 Task: Open a blank google sheet and write heading  Cash Flow TrackerAdd Dates in a column and its values below  '2023-05-01, 2023-05-03, 2023-05-06, 2023-05-10, 2023-05-15, 2023-05-20, 2023-05-25 & 2023-05-31'Add Descriptions in next column and its values below  Monthly Salary, Grocery Shopping, Dining Out., Utility Bill, Transportation, Entertainment, Miscellaneous & Total. Add Amount in next column and its values below  $2,500, $100, $50, $150, $30, $50, $20& $400. Add Income/ Expense in next column and its values below  Income, Expenses, Expenses, Expenses, Expenses, Expenses & Expenses. Add Balance in next column and its values below  $2,500, $2,400, $2,350, $2,200, $2,170, $2,120, $2,100 & $2100. Save page DashboardTaxDocsbook
Action: Mouse moved to (133, 161)
Screenshot: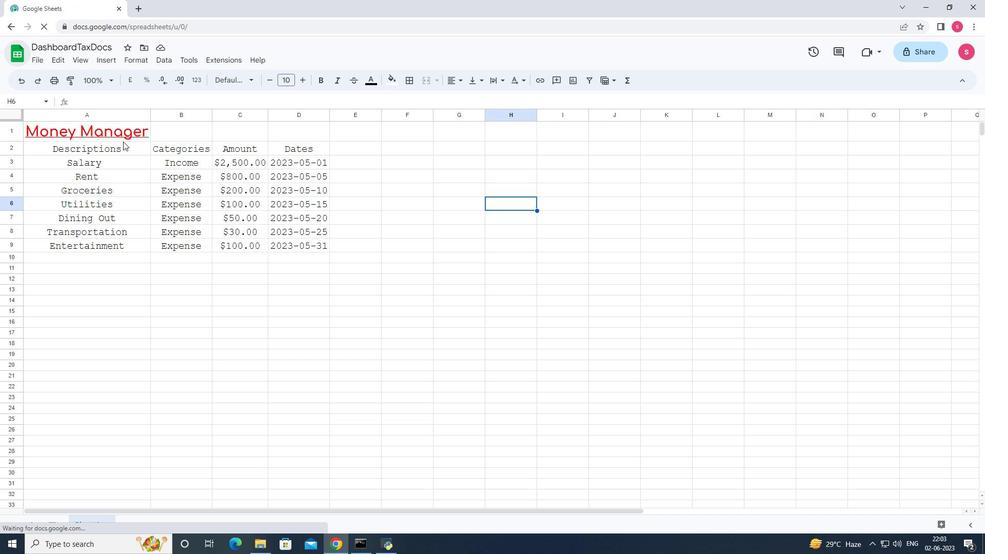 
Action: Key pressed <Key.shift><Key.shift><Key.shift><Key.shift><Key.shift>
Screenshot: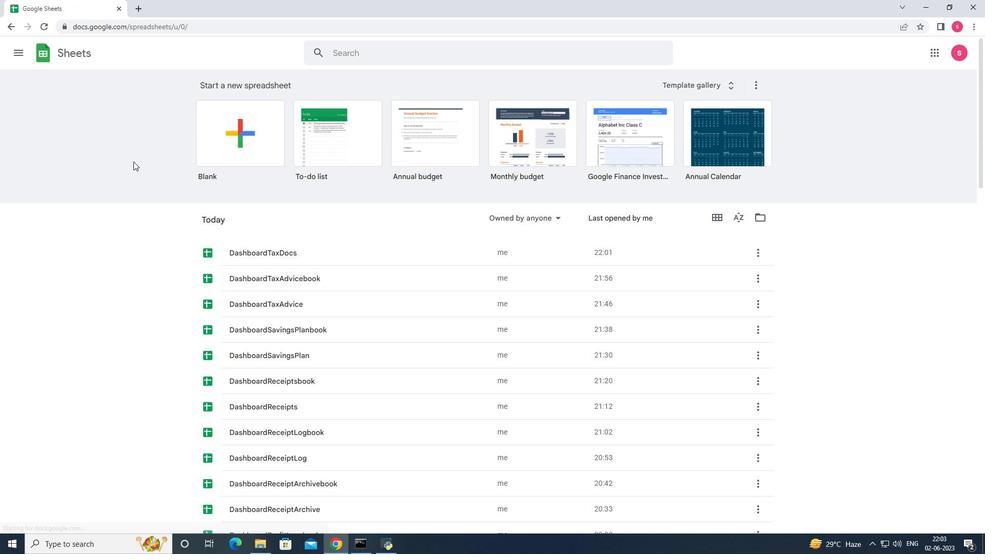 
Action: Mouse moved to (208, 143)
Screenshot: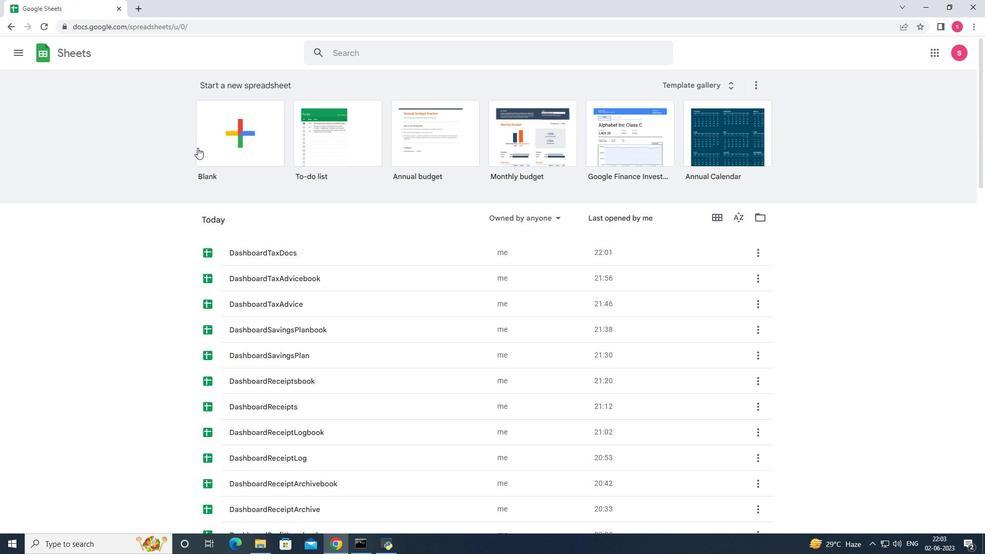 
Action: Mouse pressed left at (208, 143)
Screenshot: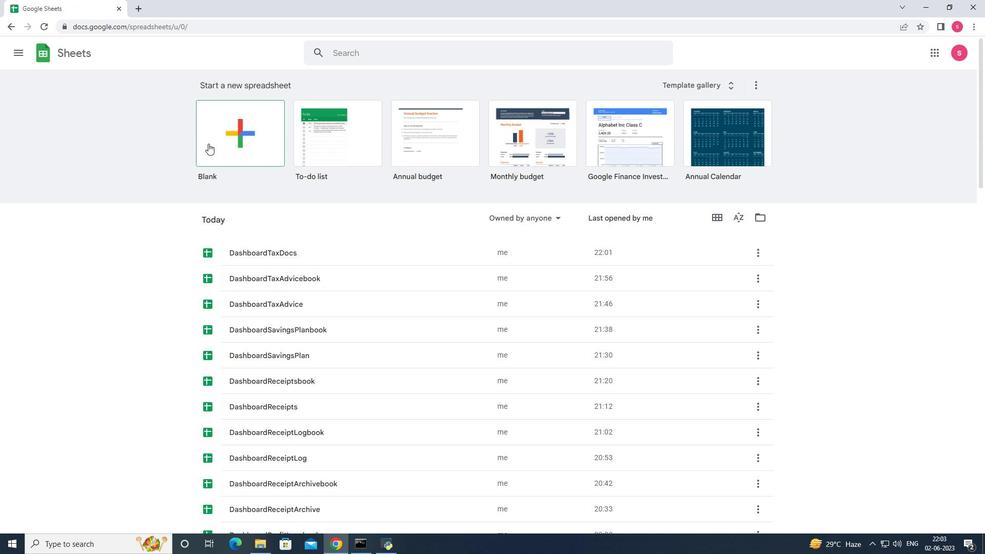 
Action: Key pressed <Key.shift>Cas<Key.backspace><Key.backspace><Key.shift>Cash<Key.space><Key.shift><Key.shift><Key.shift><Key.shift><Key.shift><Key.shift><Key.shift><Key.shift>Flow<Key.space><Key.shift>Tracker<Key.enter><Key.shift>Dates<Key.enter>2023-05-01<Key.enter>2023-05-03<Key.enter>2023-05-06<Key.enter>2023-05-10<Key.enter>2023-05-15<Key.enter>2023-05-20<Key.enter>202-<Key.backspace>30<Key.backspace>-05-25<Key.enter>2023-05-31<Key.enter><Key.right><Key.up><Key.up><Key.up><Key.up><Key.up><Key.up><Key.up><Key.up><Key.up><Key.shift>Descriptions<Key.enter><Key.shift>Monthly<Key.space><Key.shift>Salary<Key.enter><Key.shift>Grocery<Key.enter><Key.up><Key.enter><Key.space><Key.shift>Shopping<Key.enter><Key.shift>Dining<Key.space><Key.shift>ou<Key.backspace><Key.backspace><Key.shift>Out<Key.enter><Key.shift>Utility<Key.space><Key.shift>Bill<Key.enter><Key.shift>Transportation<Key.enter><Key.shift>Entertainment<Key.enter><Key.shift>Miscellaneous<Key.enter><Key.shift><Key.shift><Key.shift><Key.shift>Total<Key.right><Key.up><Key.up><Key.up><Key.up><Key.up><Key.up><Key.up><Key.up><Key.shift>Amount<Key.enter>2500<Key.enter>100<Key.enter>50<Key.enter>150<Key.enter>30<Key.enter>50<Key.enter>20<Key.enter>400<Key.enter><Key.right>
Screenshot: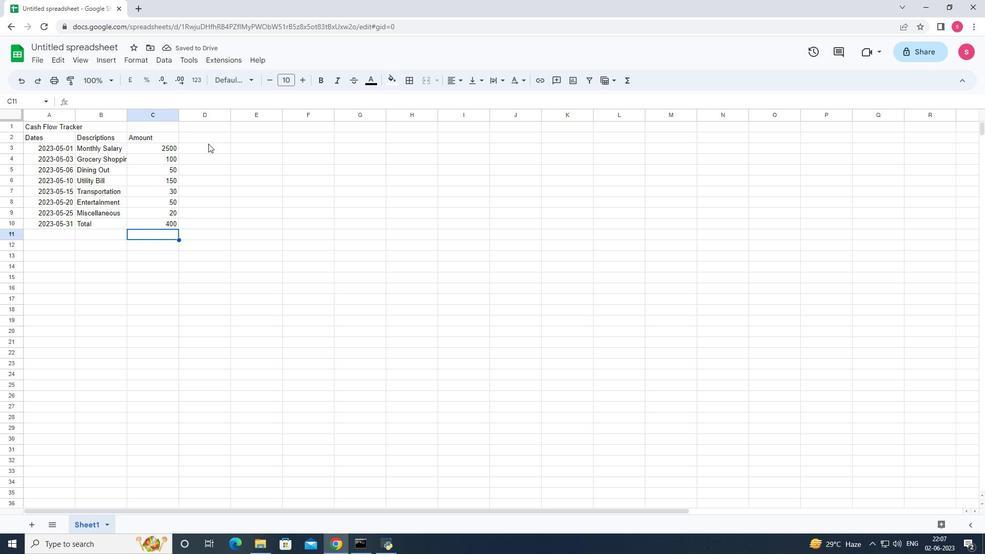 
Action: Mouse moved to (153, 149)
Screenshot: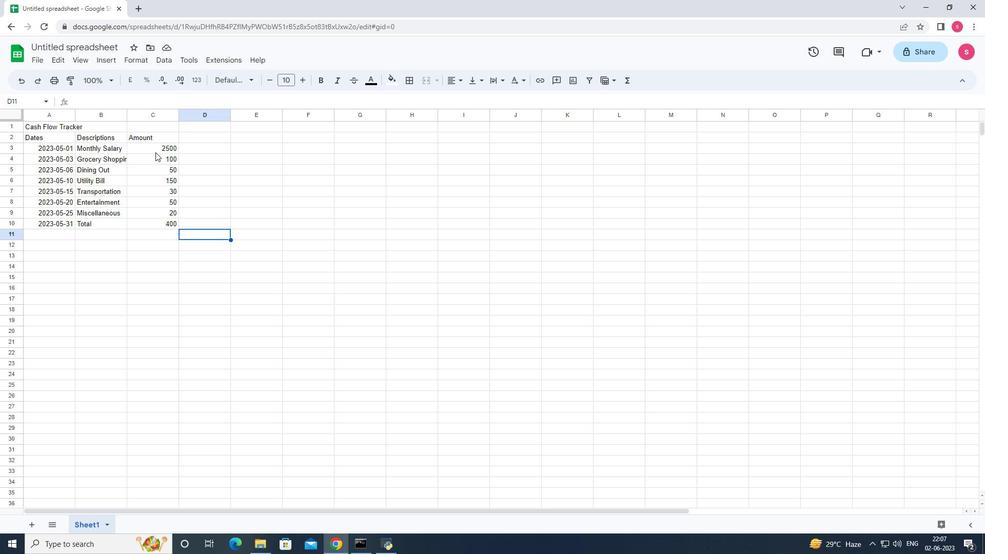 
Action: Mouse pressed left at (153, 149)
Screenshot: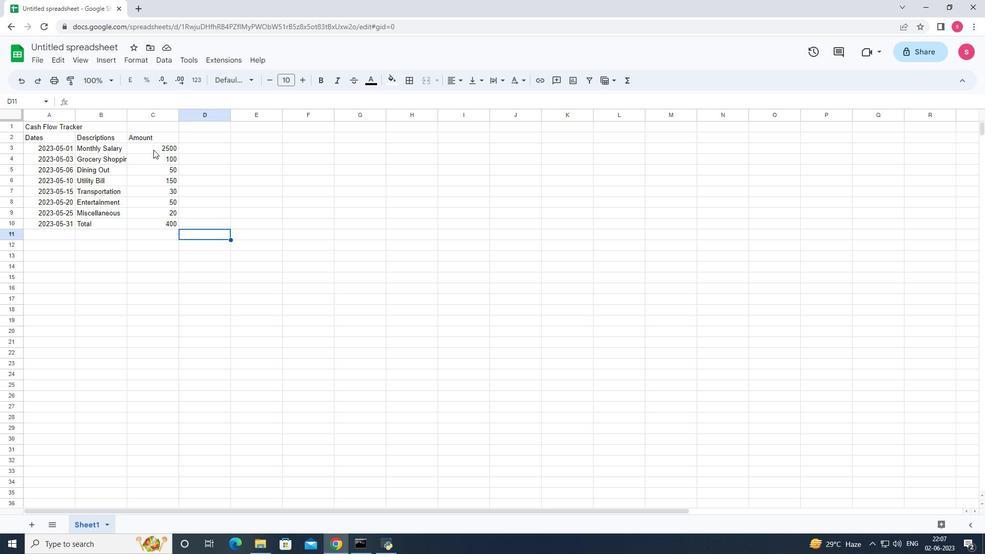 
Action: Mouse moved to (129, 59)
Screenshot: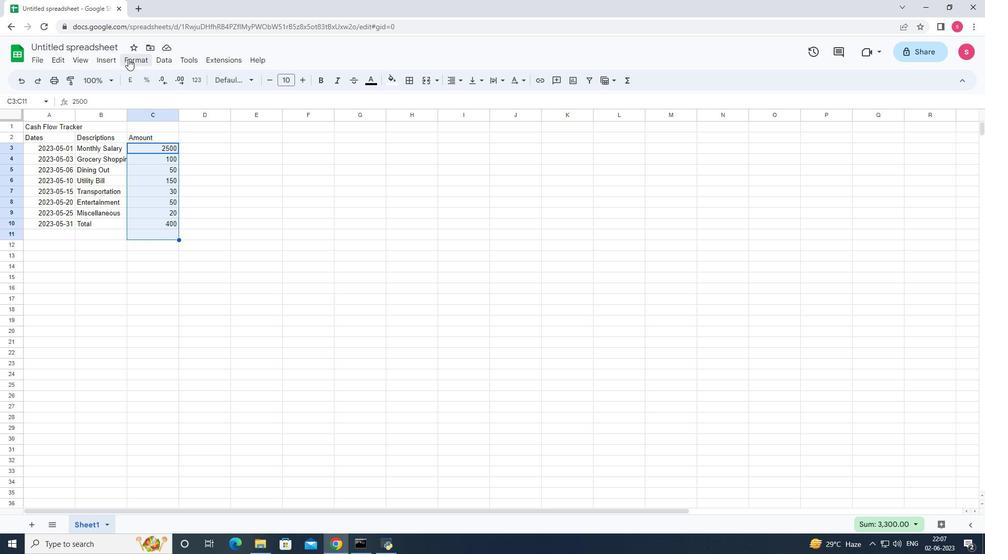 
Action: Mouse pressed left at (129, 59)
Screenshot: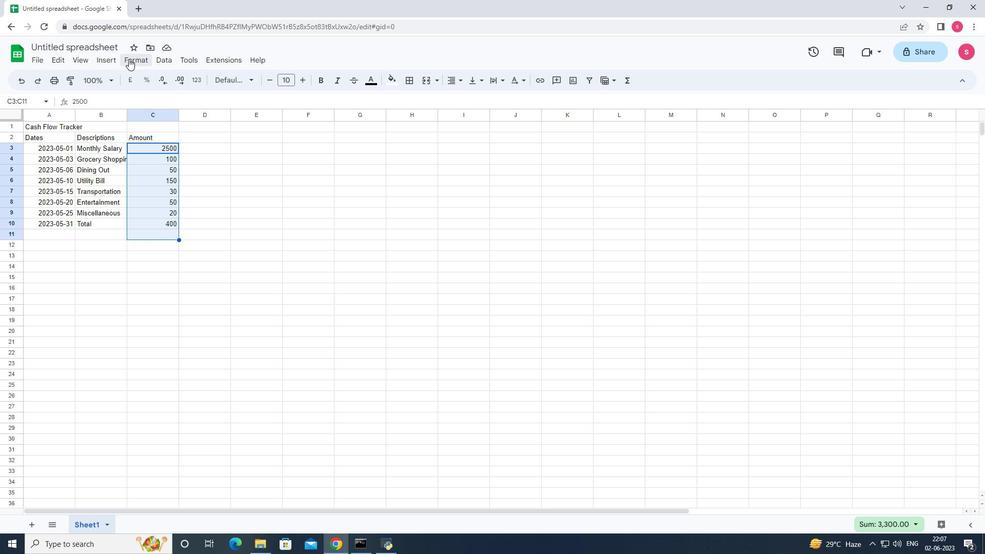 
Action: Mouse moved to (176, 97)
Screenshot: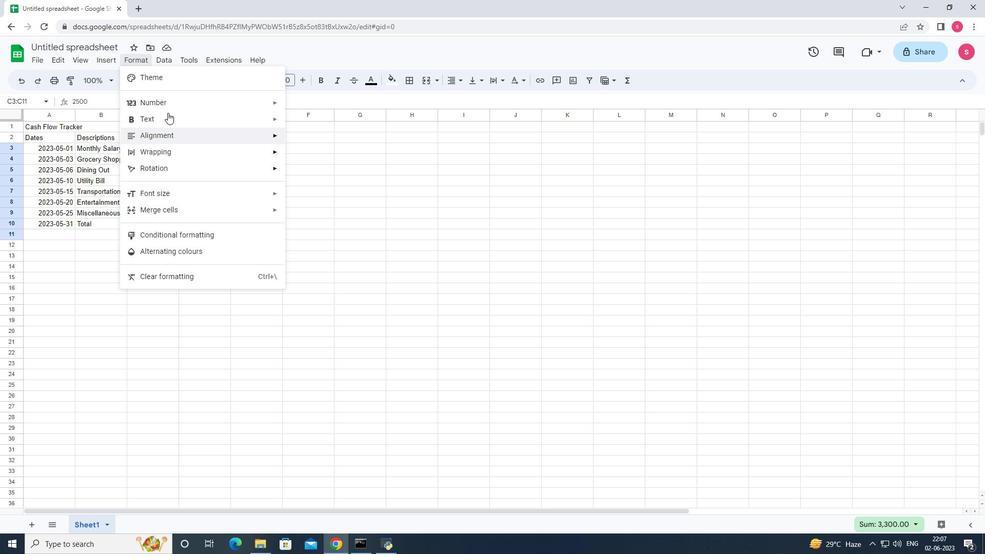 
Action: Mouse pressed left at (176, 97)
Screenshot: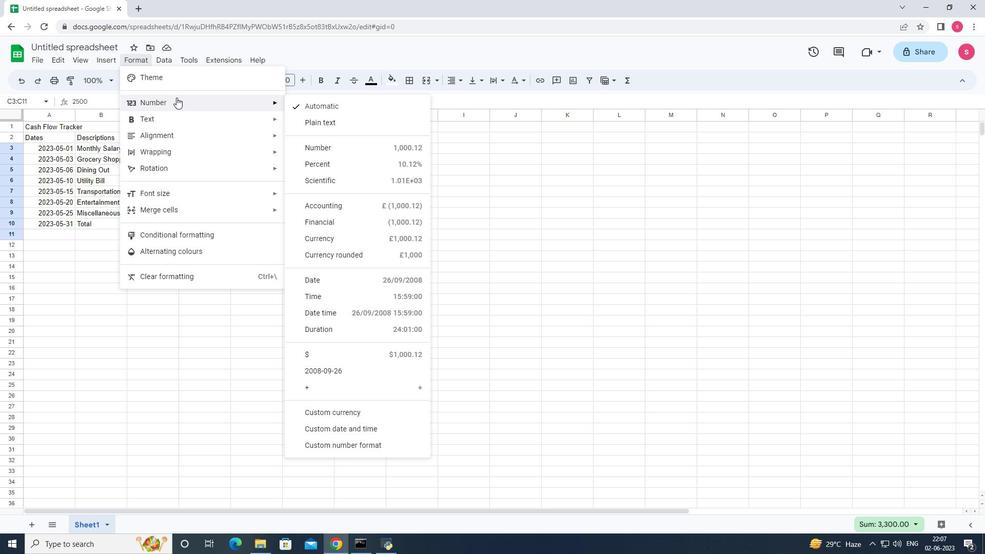 
Action: Mouse moved to (414, 415)
Screenshot: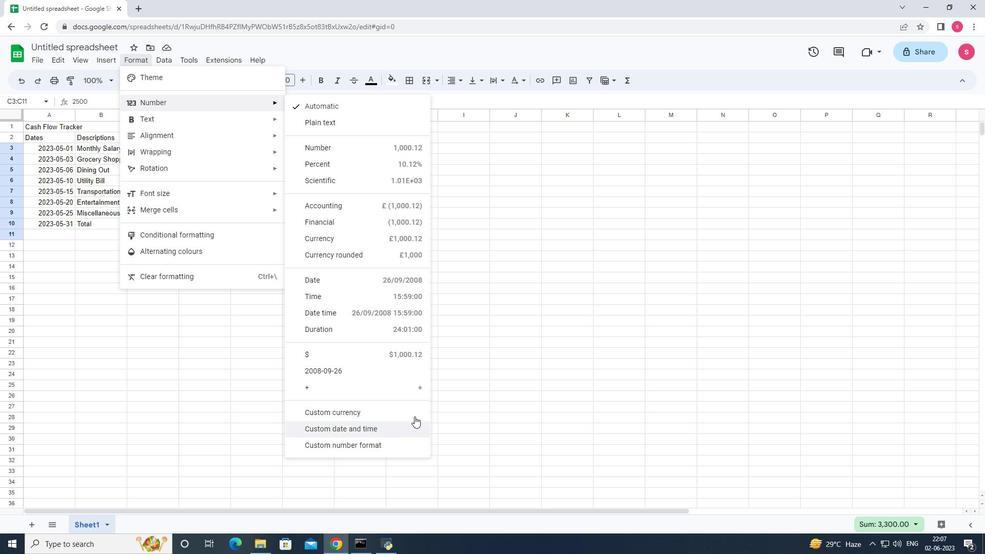 
Action: Mouse pressed left at (414, 415)
Screenshot: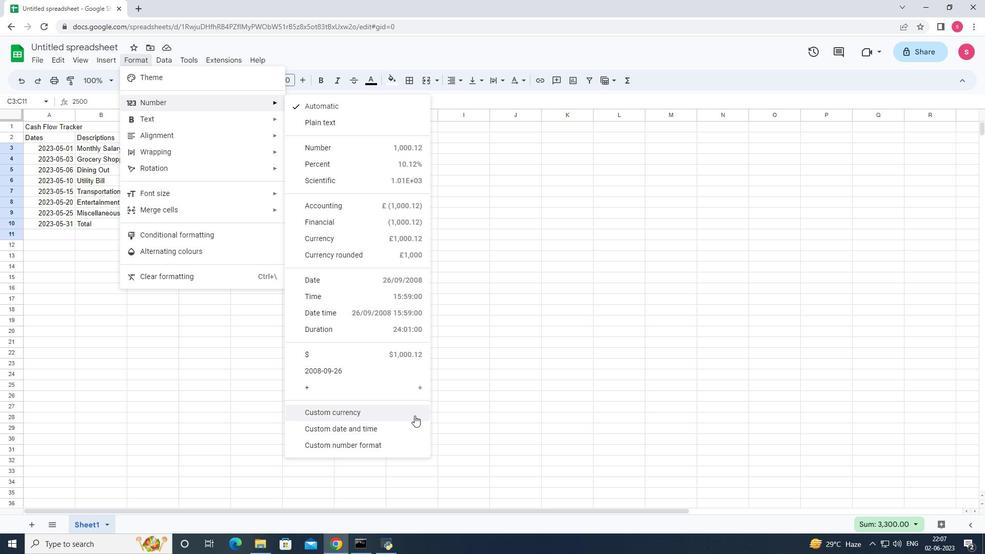 
Action: Mouse moved to (439, 221)
Screenshot: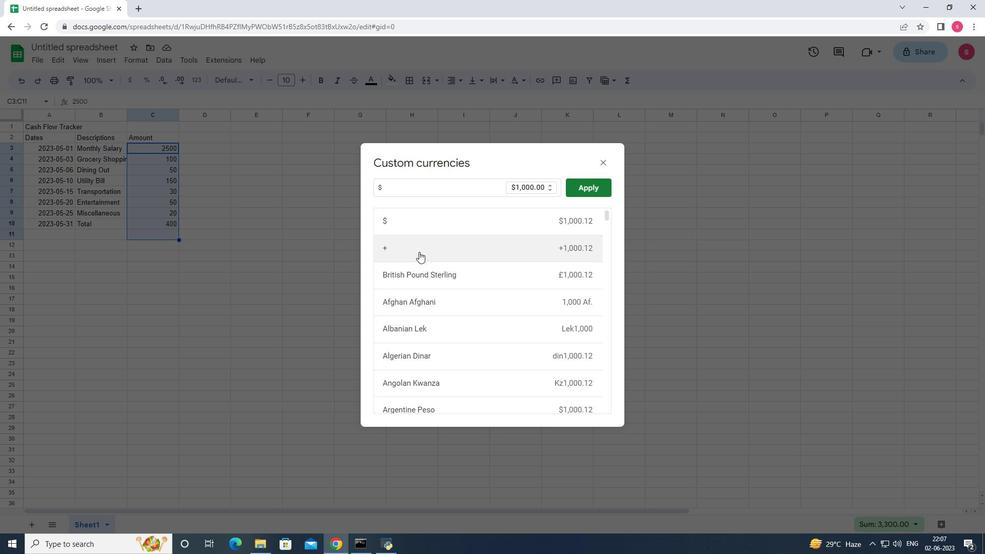 
Action: Mouse pressed left at (439, 221)
Screenshot: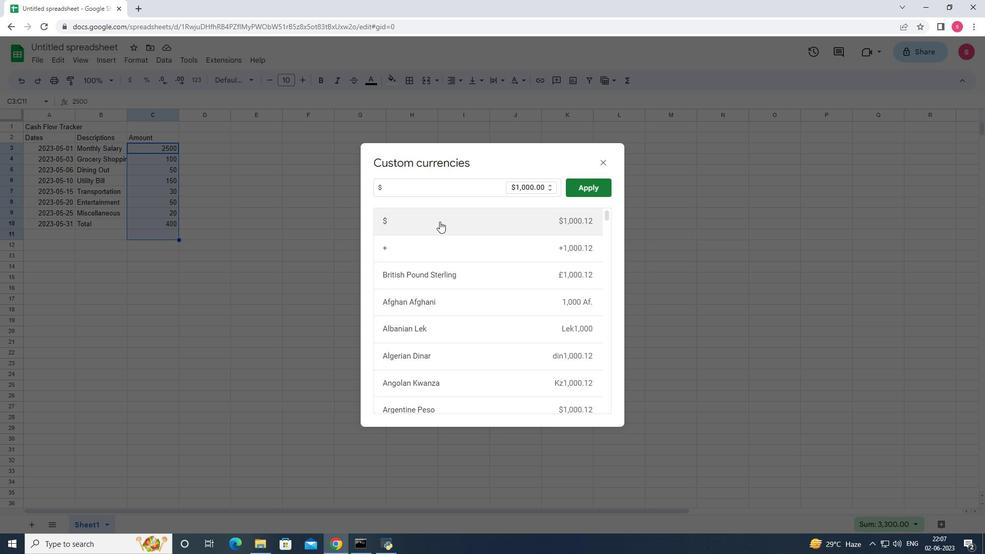 
Action: Mouse moved to (590, 186)
Screenshot: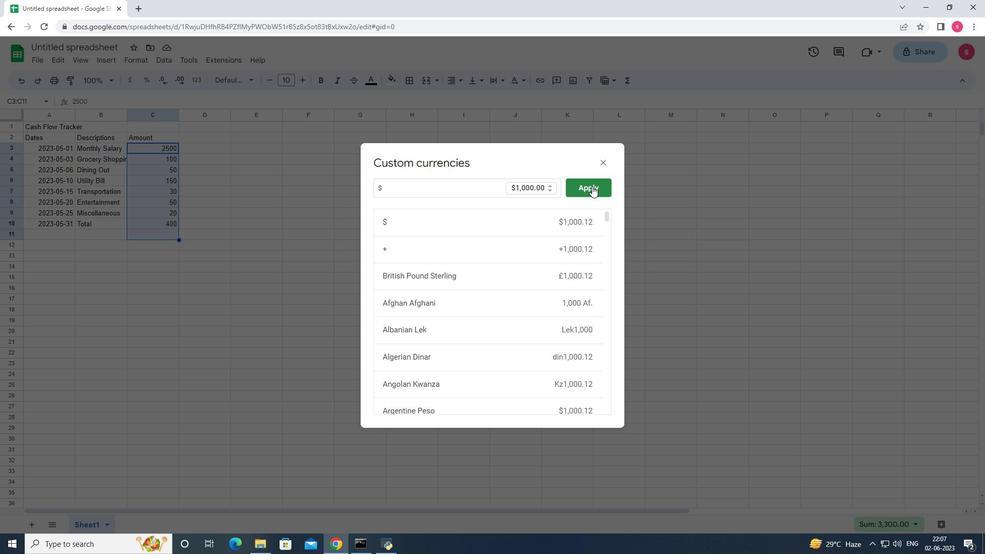 
Action: Mouse pressed left at (590, 186)
Screenshot: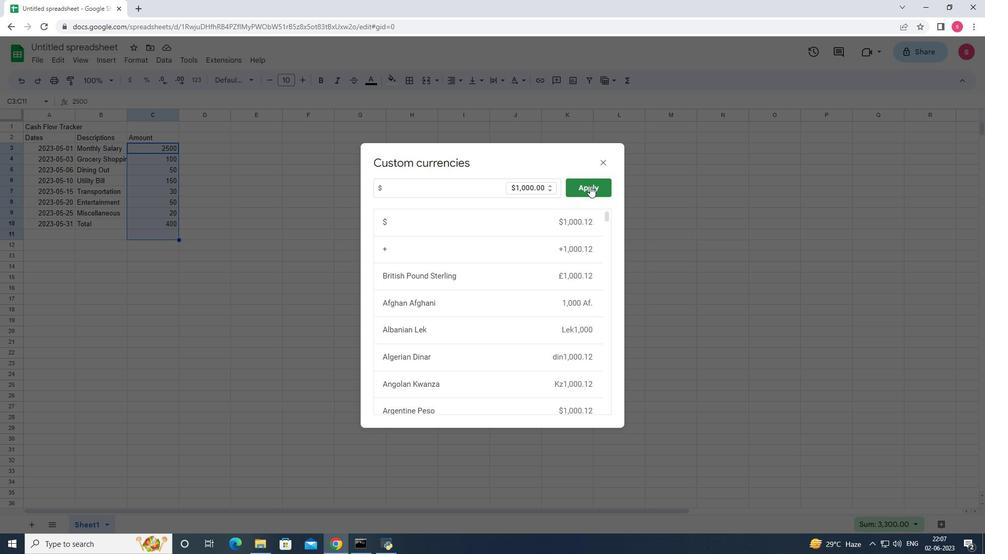 
Action: Mouse moved to (217, 141)
Screenshot: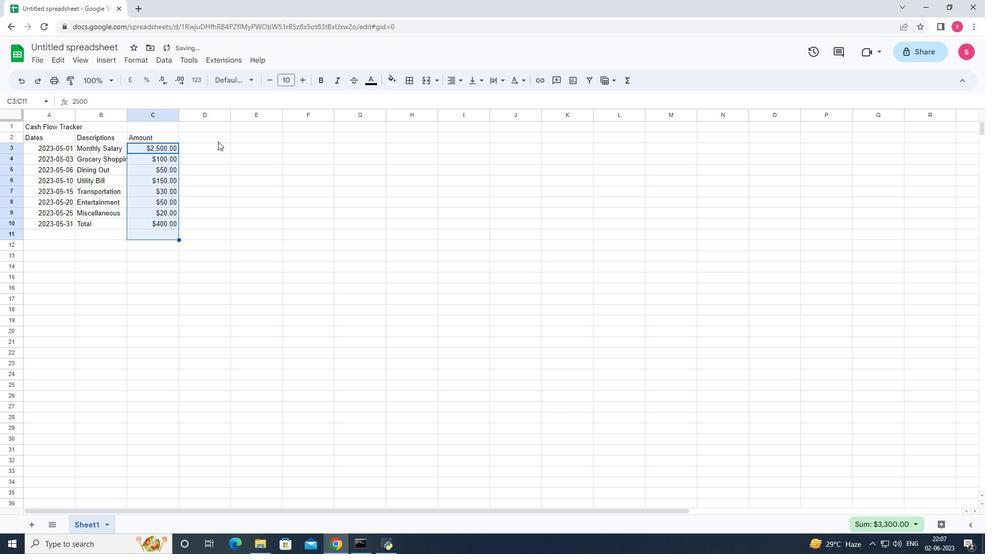 
Action: Mouse pressed left at (217, 141)
Screenshot: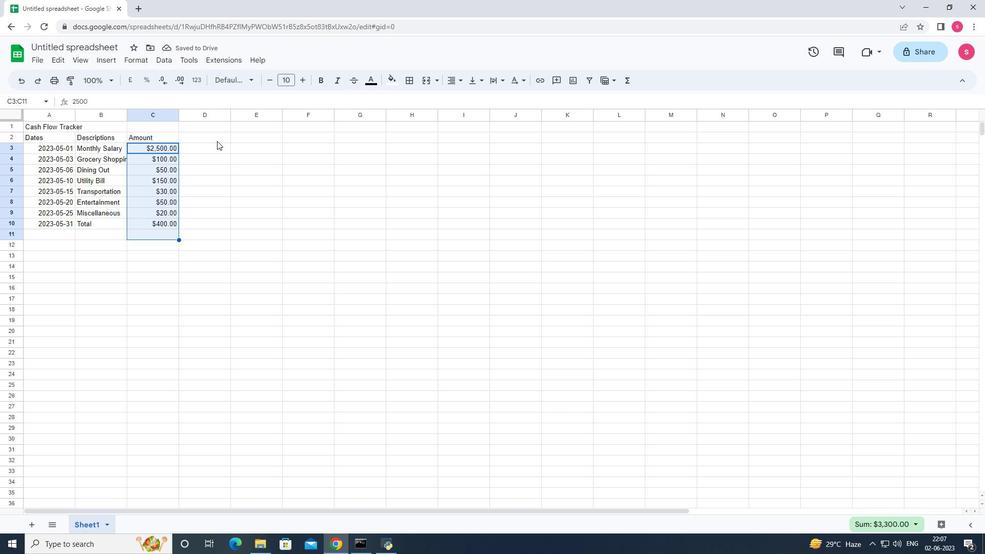 
Action: Key pressed <Key.shift>Income/<Key.shift>Expense<Key.enter><Key.shift>Income<Key.space><Key.enter><Key.shift>Expense<Key.enter><Key.shift>Expense<Key.enter><Key.shift>Expense<Key.enter><Key.shift>Expense<Key.enter><Key.shift>Expense<Key.enter><Key.shift>Expense<Key.enter><Key.shift>Expense<Key.right><Key.up><Key.up><Key.up><Key.up><Key.up><Key.up><Key.up><Key.up><Key.shift><Key.shift><Key.shift><Key.shift><Key.shift><Key.shift><Key.shift><Key.shift><Key.shift><Key.shift><Key.shift>Balance<Key.space><Key.shift>Amount<Key.down>2500<Key.enter>2400<Key.enter>2350<Key.enter>2200<Key.enter>2170<Key.enter>2120<Key.enter>2100<Key.enter>2100<Key.enter>
Screenshot: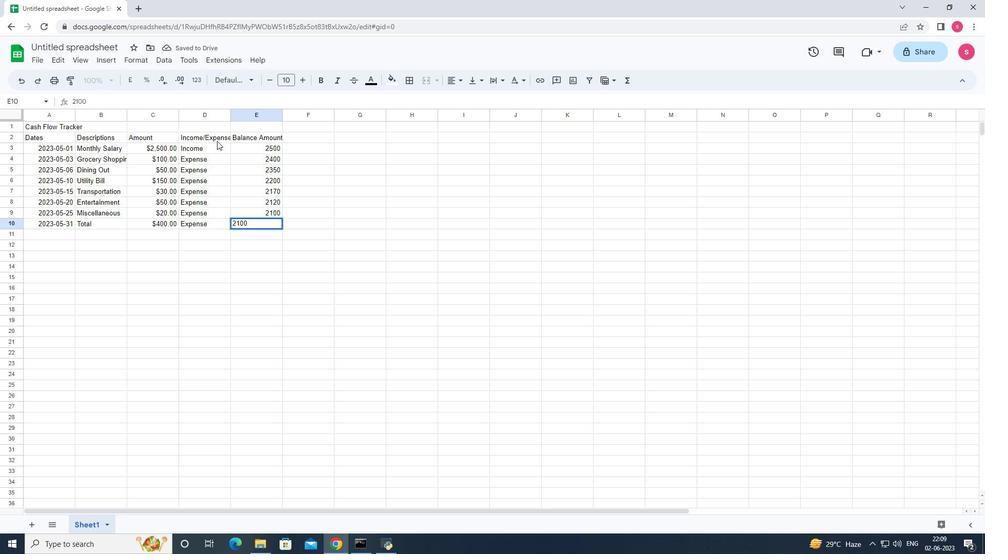 
Action: Mouse moved to (247, 145)
Screenshot: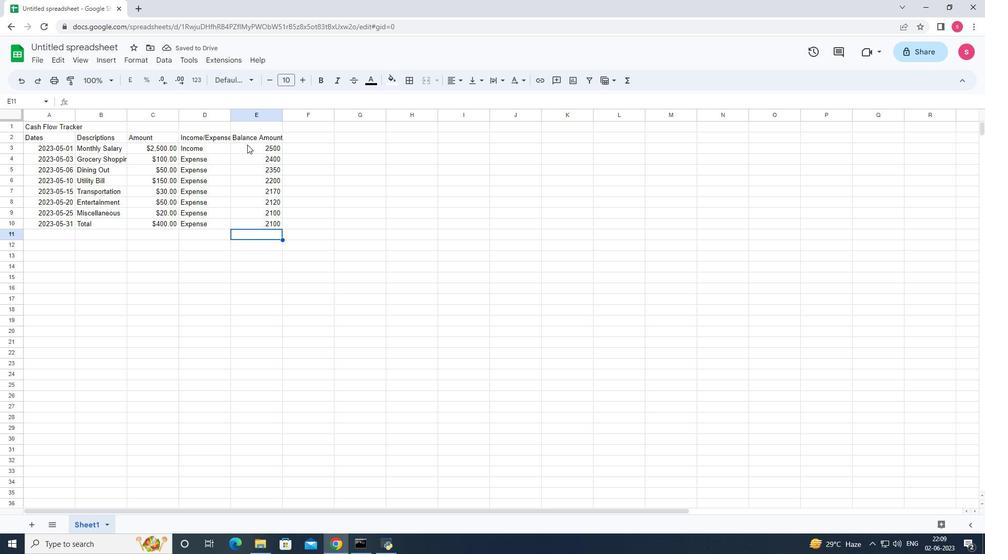 
Action: Mouse pressed left at (247, 145)
Screenshot: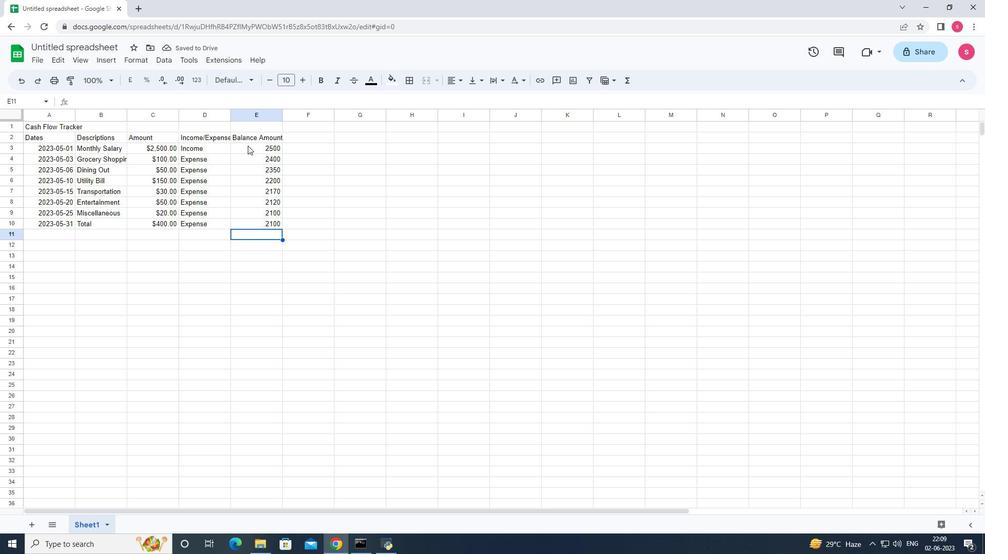
Action: Mouse moved to (131, 65)
Screenshot: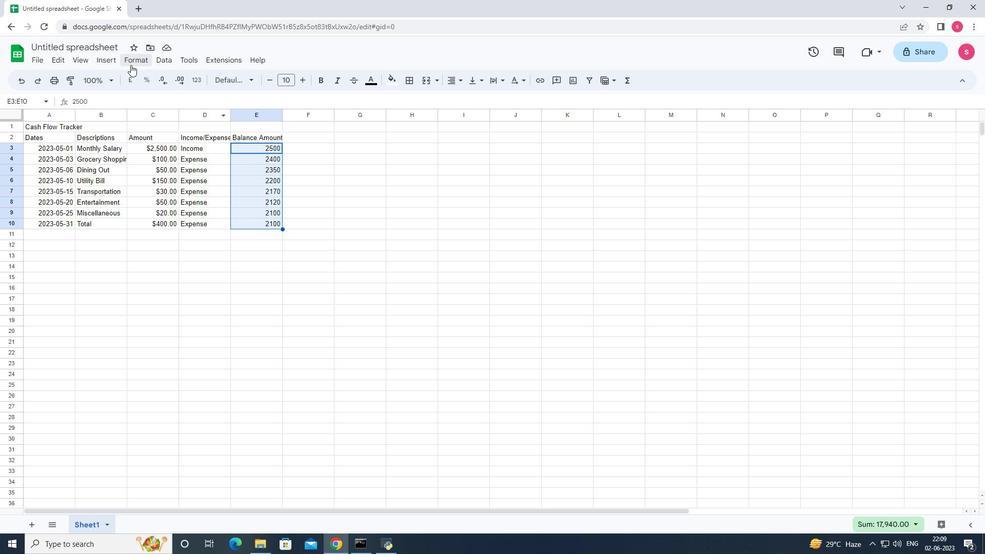 
Action: Mouse pressed left at (131, 65)
Screenshot: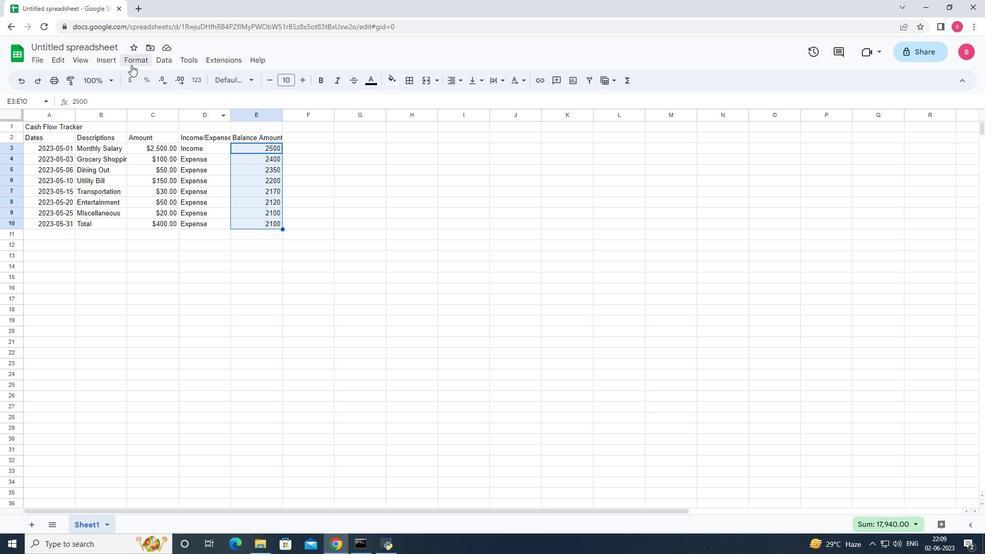 
Action: Mouse moved to (151, 104)
Screenshot: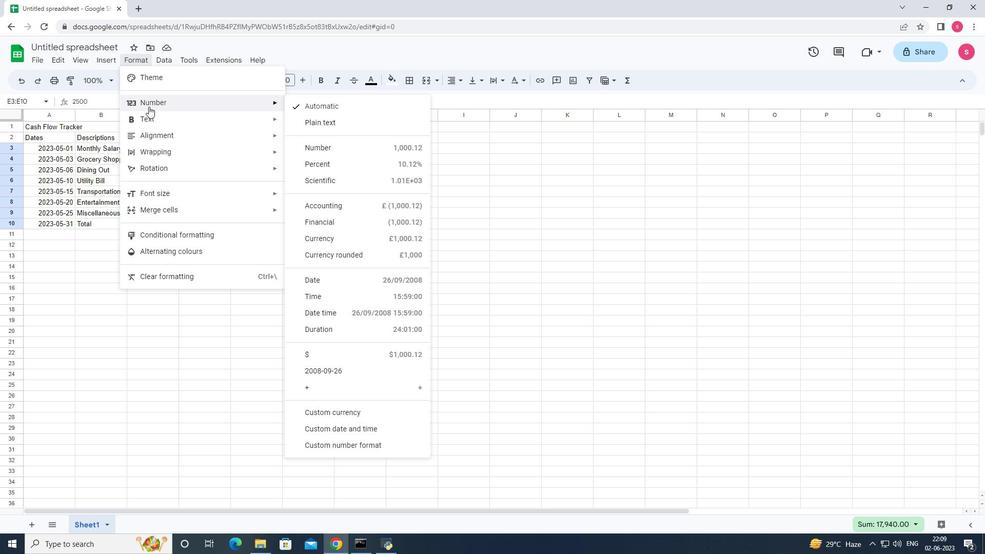 
Action: Mouse pressed left at (151, 104)
Screenshot: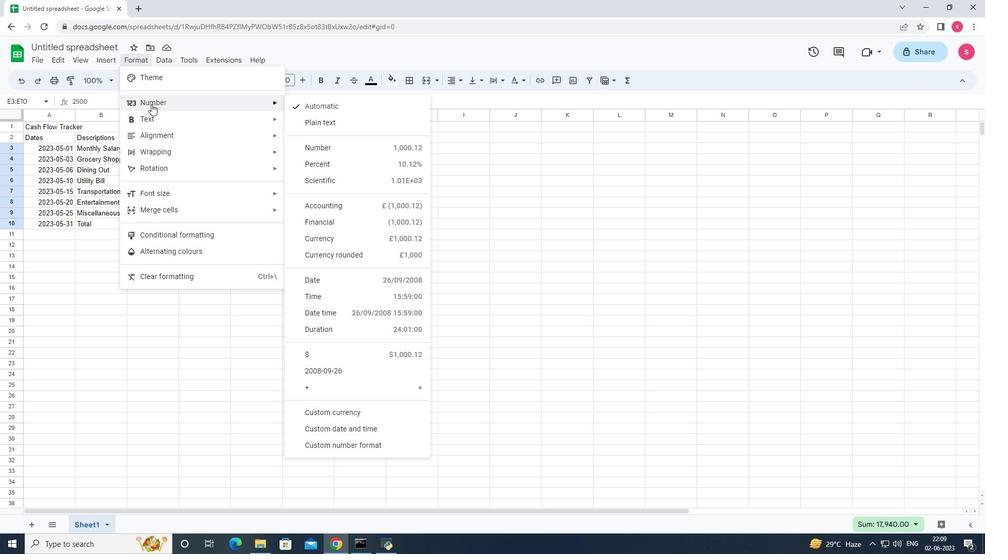 
Action: Mouse moved to (379, 411)
Screenshot: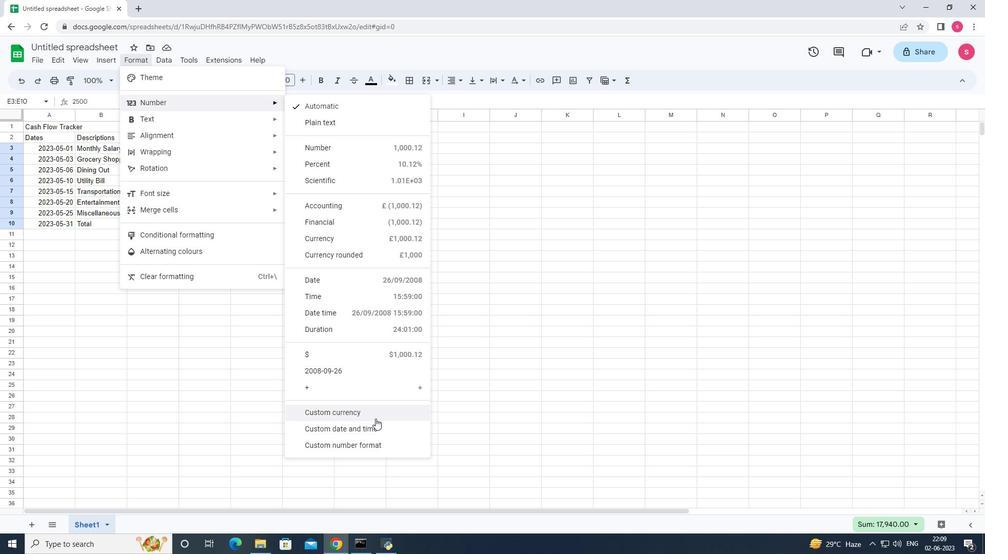 
Action: Mouse pressed left at (379, 411)
Screenshot: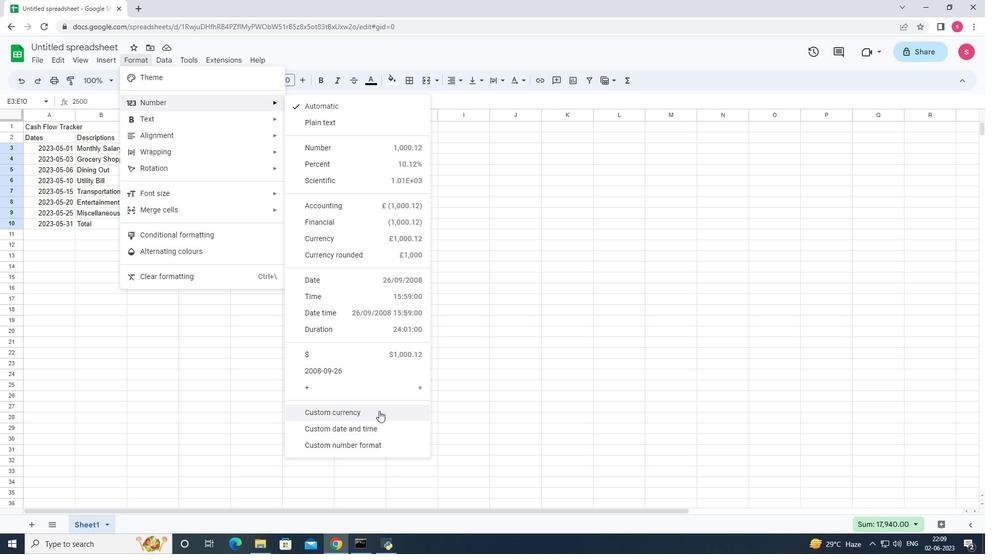 
Action: Mouse moved to (425, 226)
Screenshot: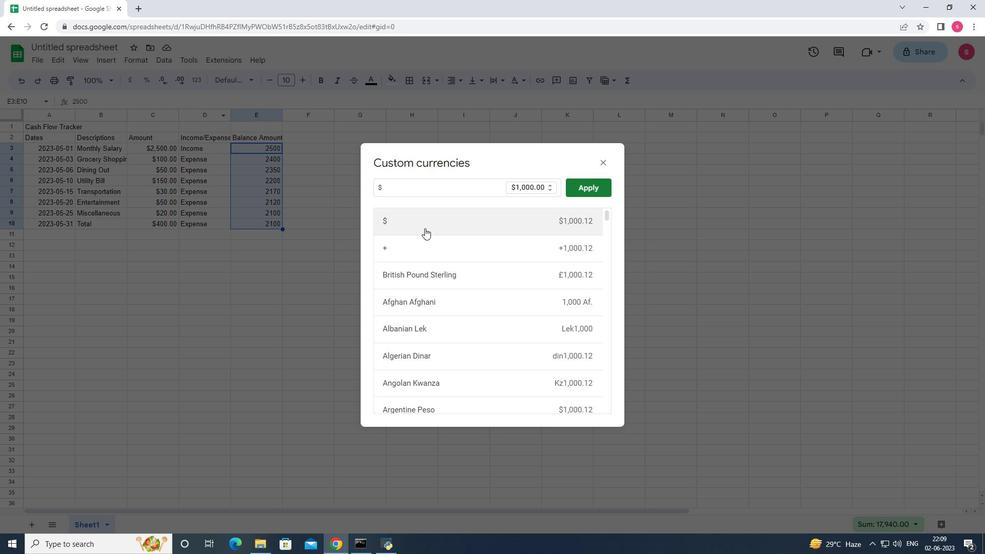 
Action: Mouse pressed left at (425, 226)
Screenshot: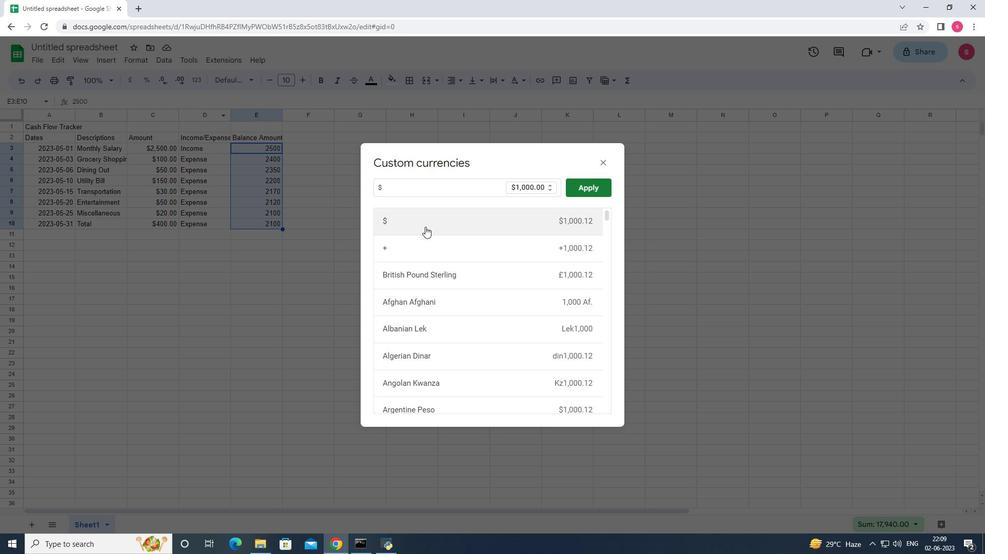 
Action: Mouse moved to (588, 191)
Screenshot: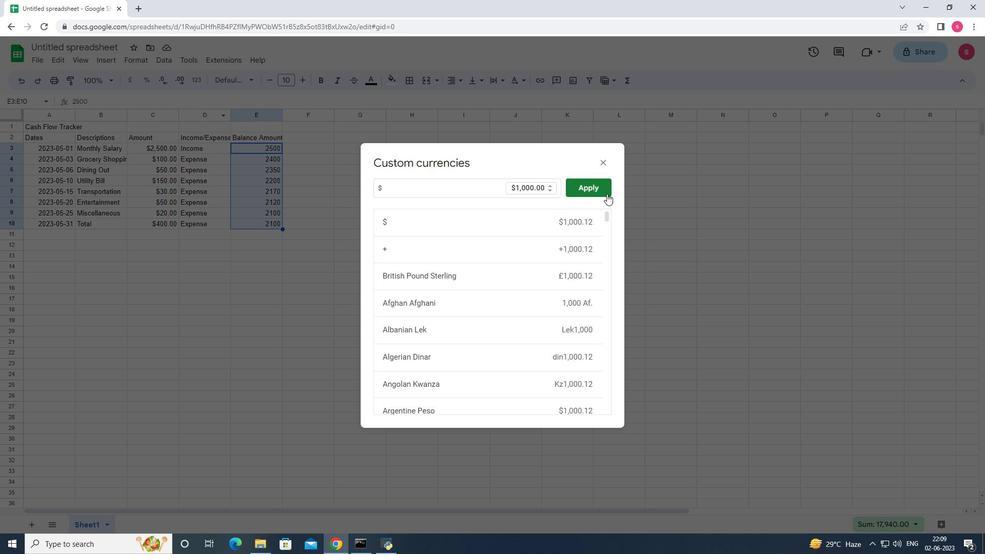 
Action: Mouse pressed left at (588, 191)
Screenshot: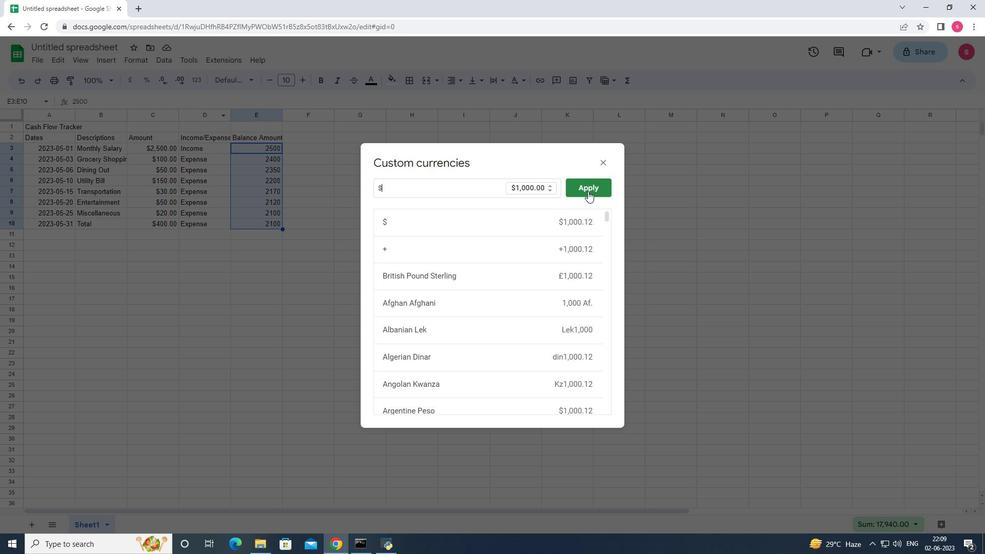
Action: Mouse moved to (326, 267)
Screenshot: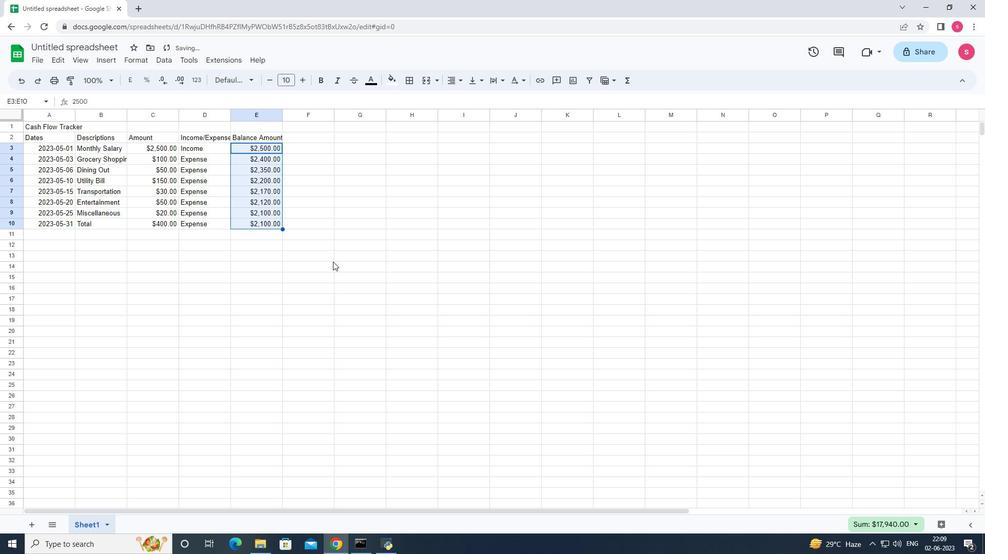 
Action: Mouse pressed left at (326, 267)
Screenshot: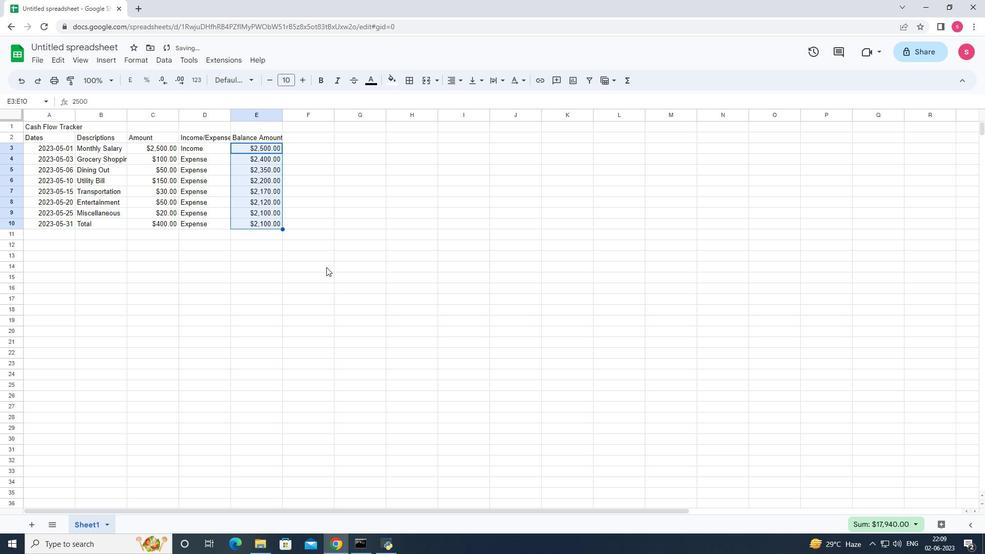 
Action: Mouse moved to (72, 112)
Screenshot: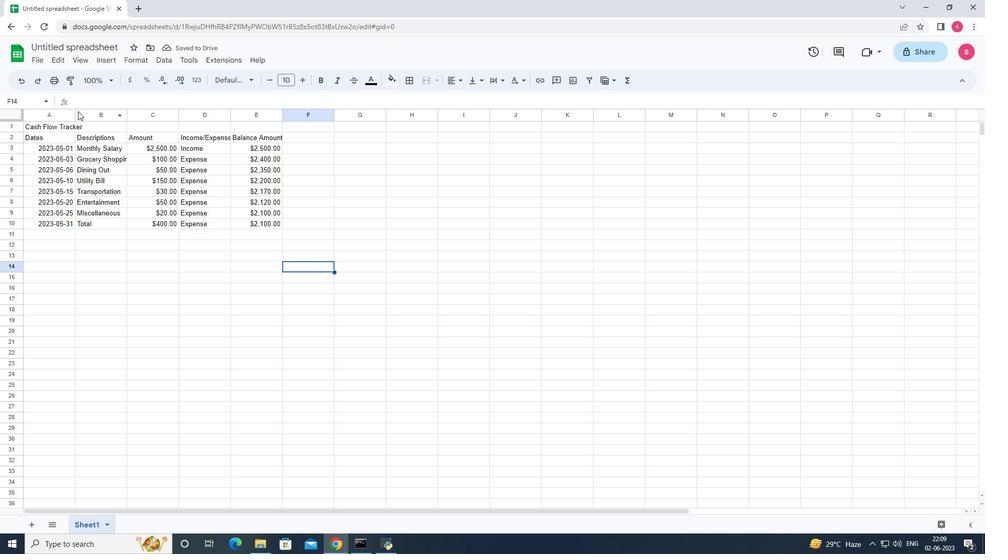 
Action: Mouse pressed left at (72, 112)
Screenshot: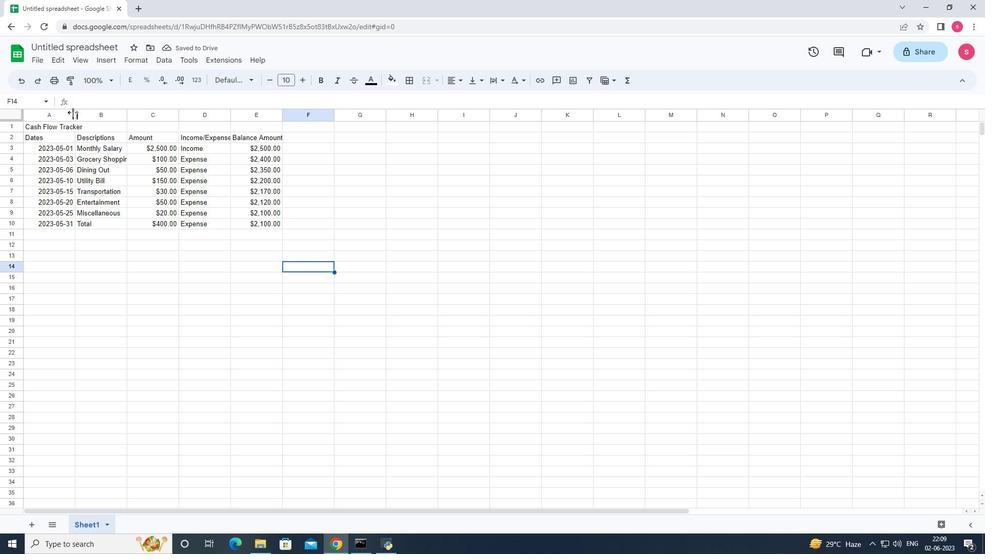 
Action: Mouse pressed left at (72, 112)
Screenshot: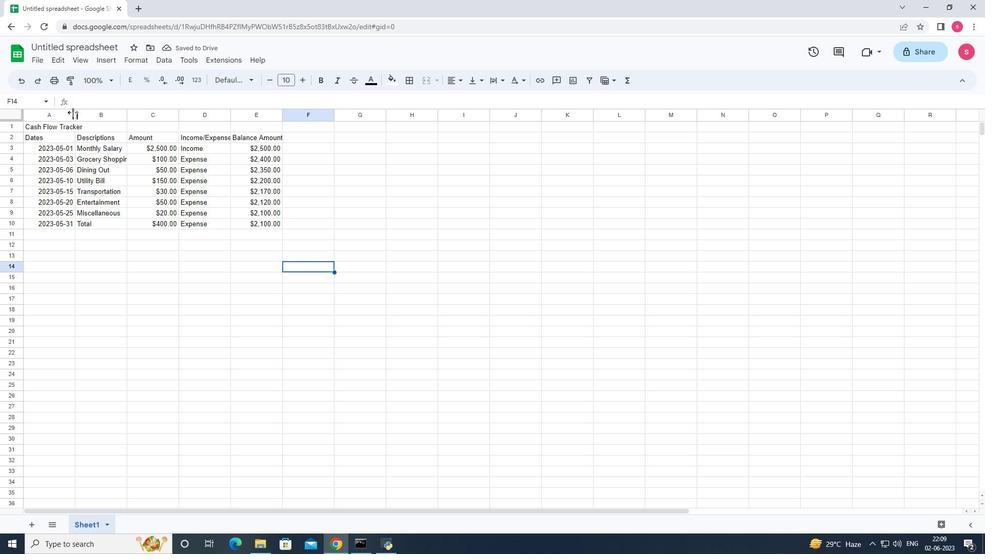 
Action: Mouse moved to (137, 115)
Screenshot: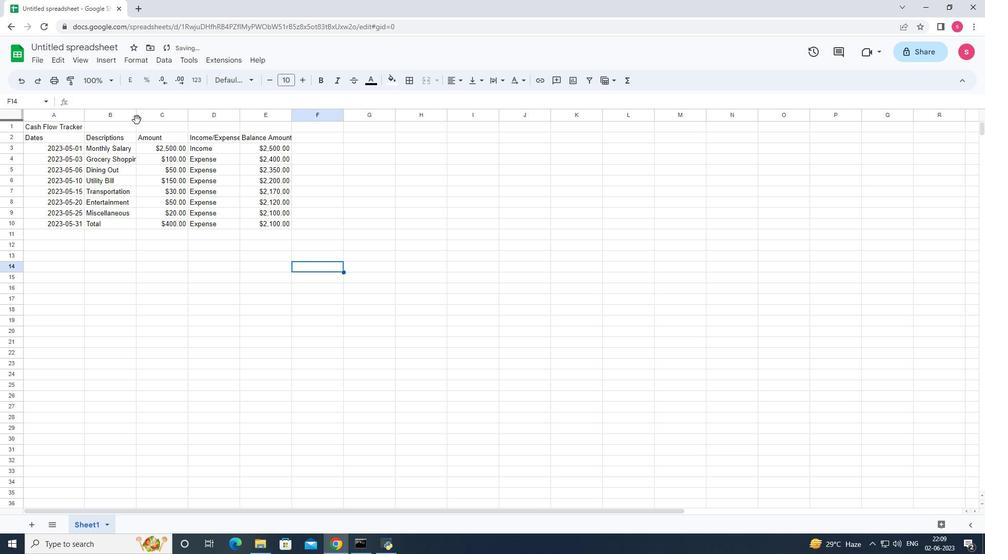 
Action: Mouse pressed left at (137, 115)
Screenshot: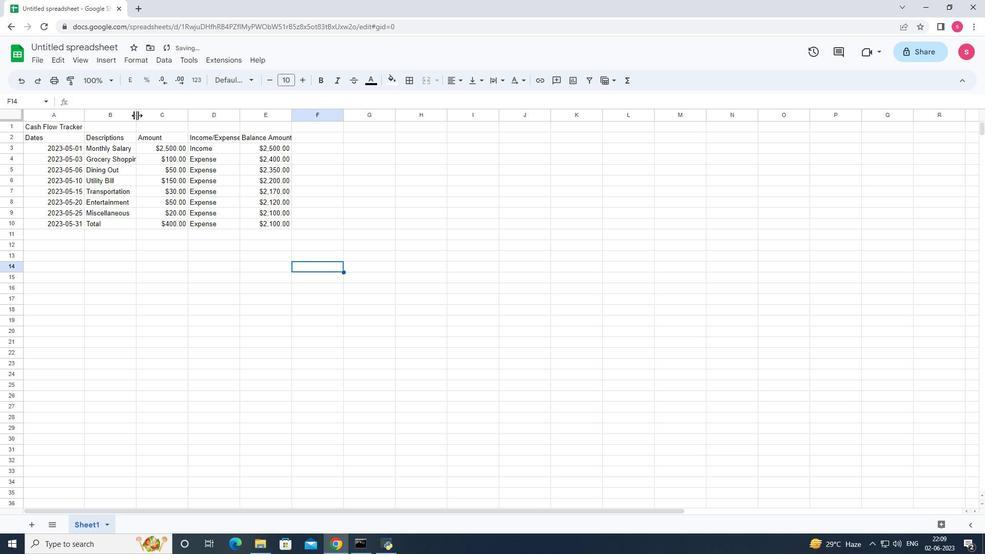 
Action: Mouse pressed left at (137, 115)
Screenshot: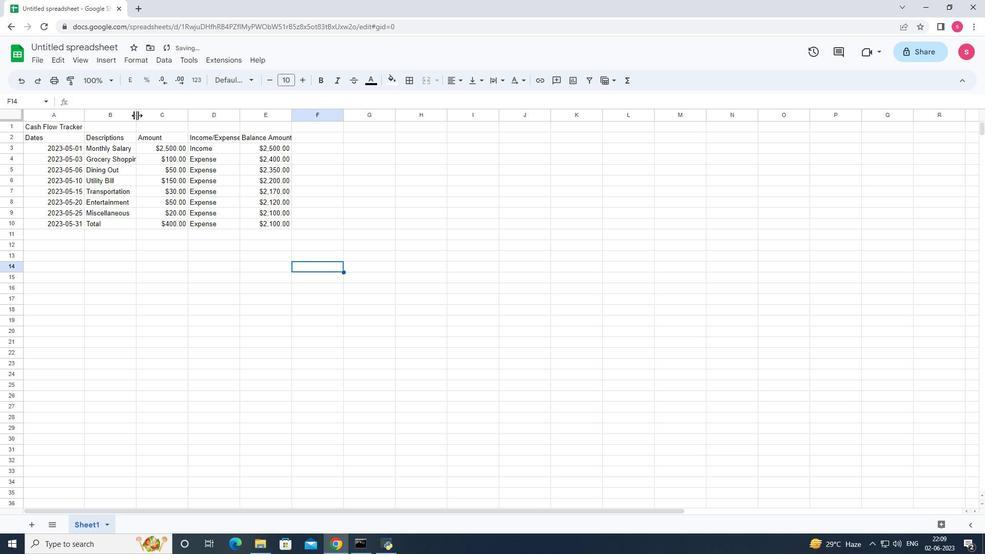 
Action: Mouse moved to (193, 116)
Screenshot: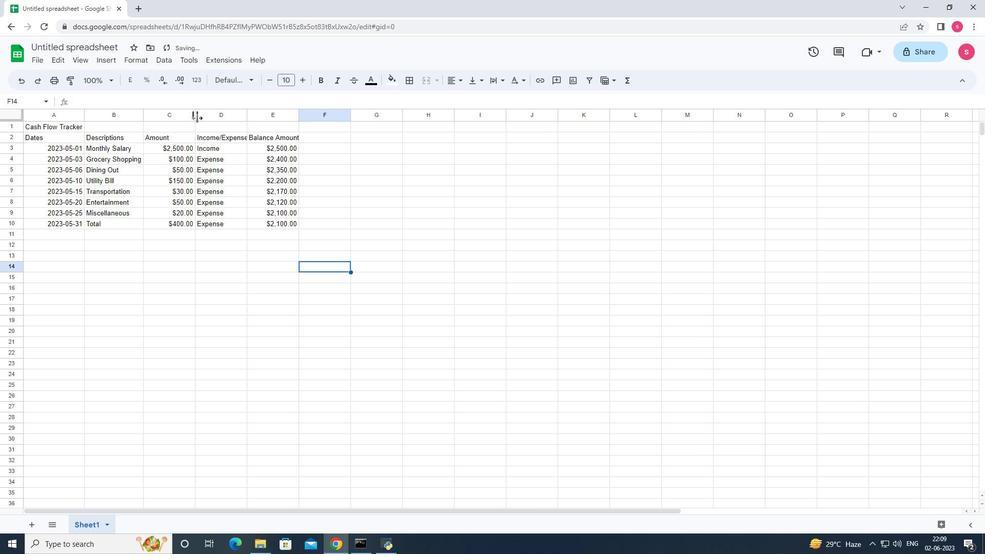 
Action: Mouse pressed left at (193, 116)
Screenshot: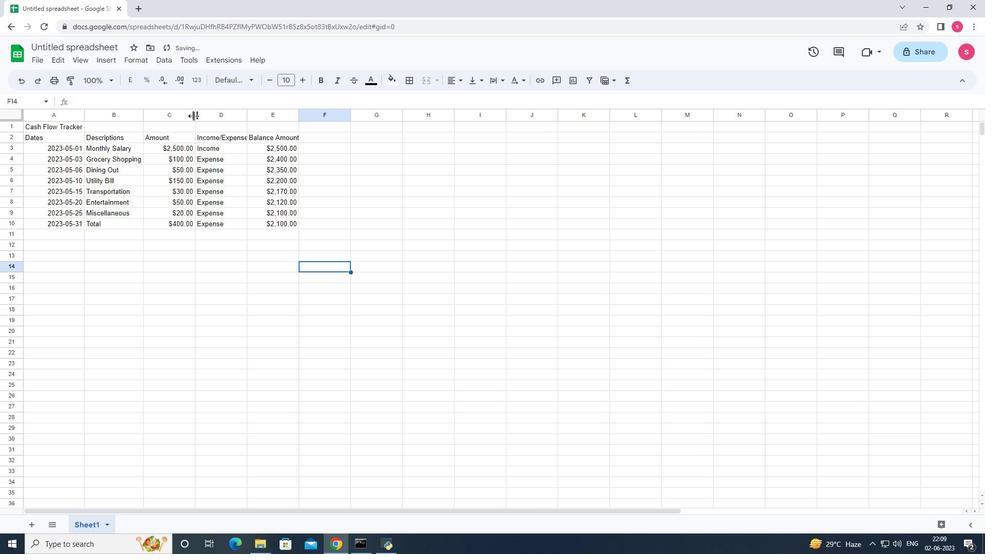 
Action: Mouse pressed left at (193, 116)
Screenshot: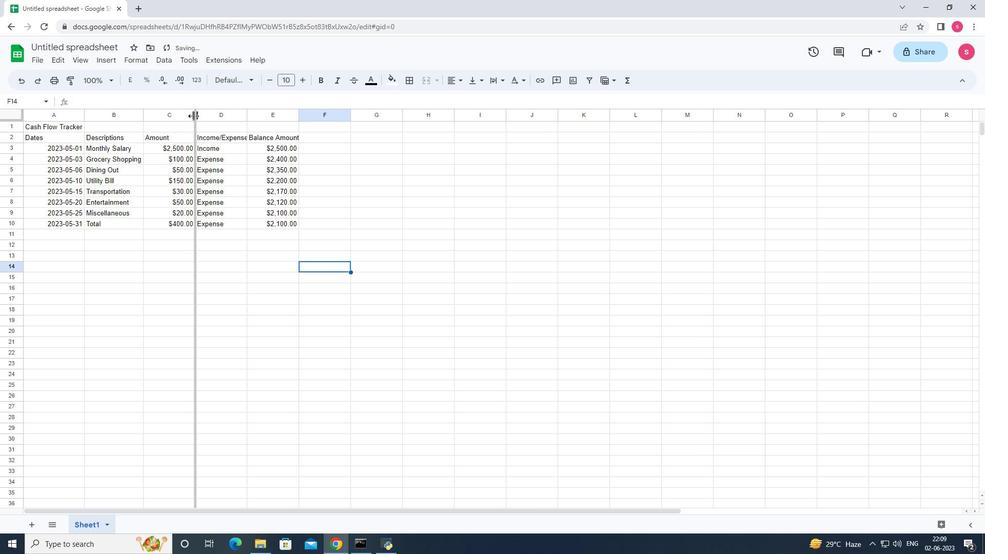 
Action: Mouse moved to (229, 116)
Screenshot: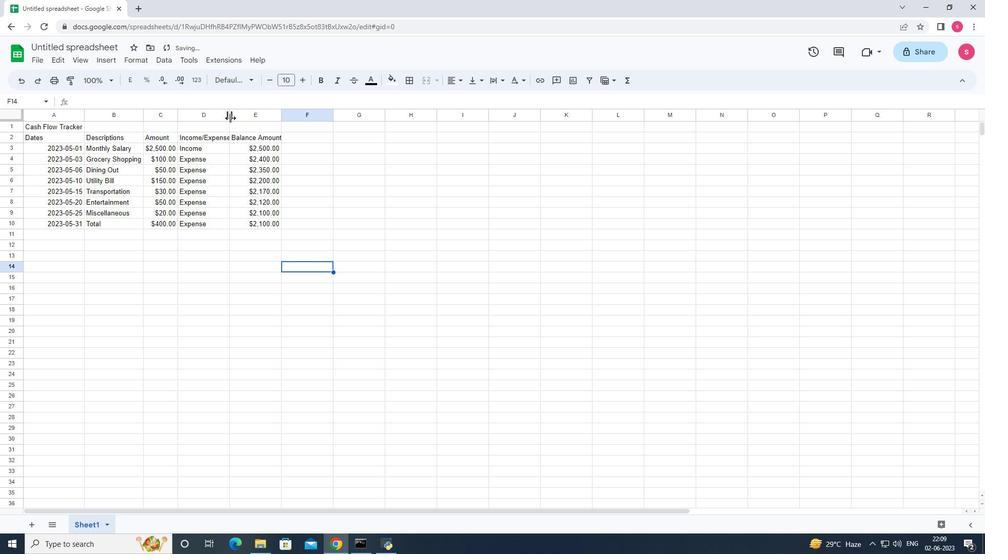 
Action: Mouse pressed left at (229, 116)
Screenshot: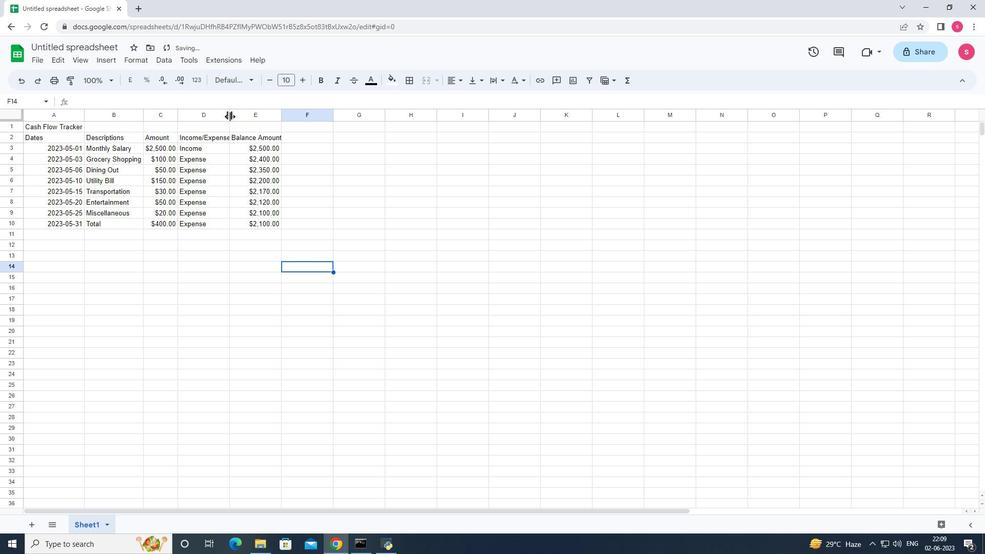 
Action: Mouse pressed left at (229, 116)
Screenshot: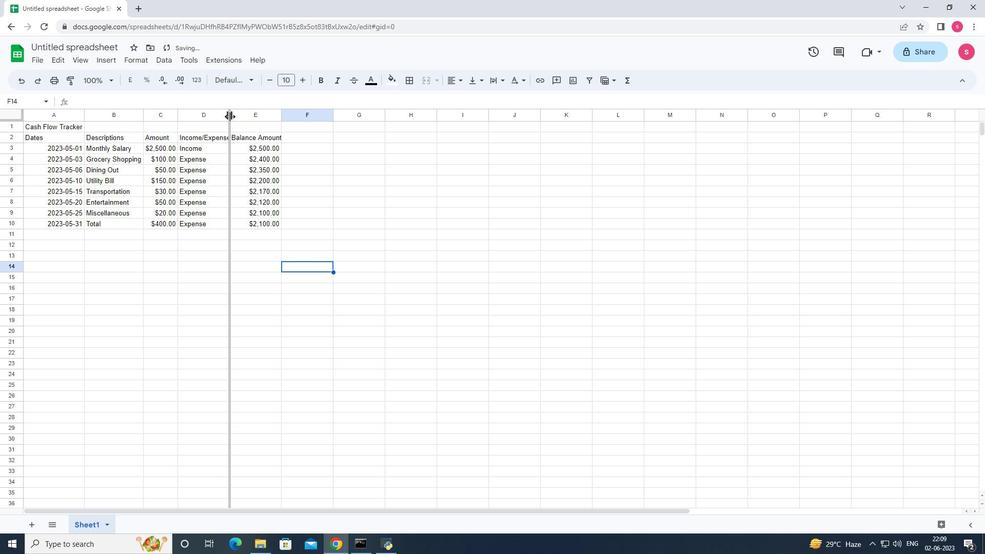 
Action: Mouse moved to (283, 117)
Screenshot: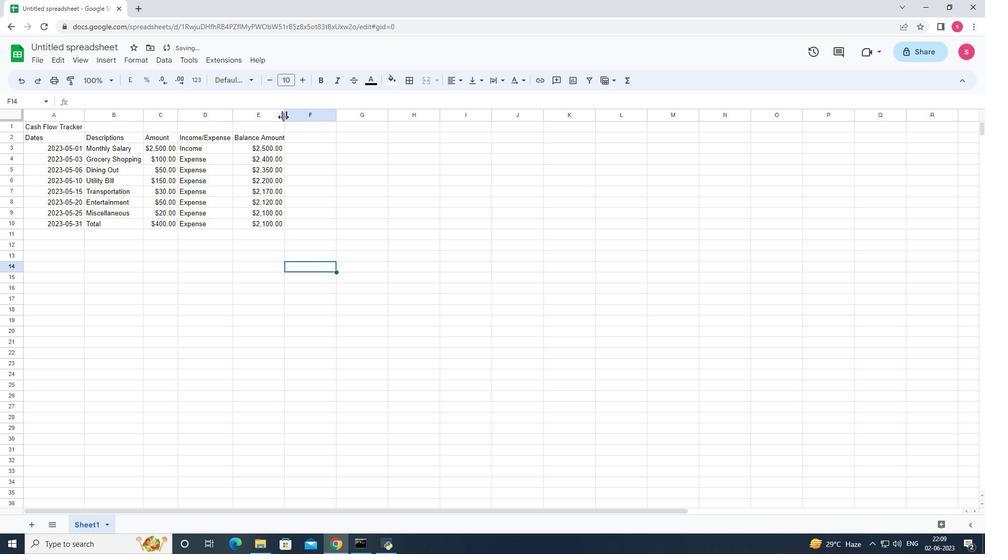 
Action: Mouse pressed left at (283, 117)
Screenshot: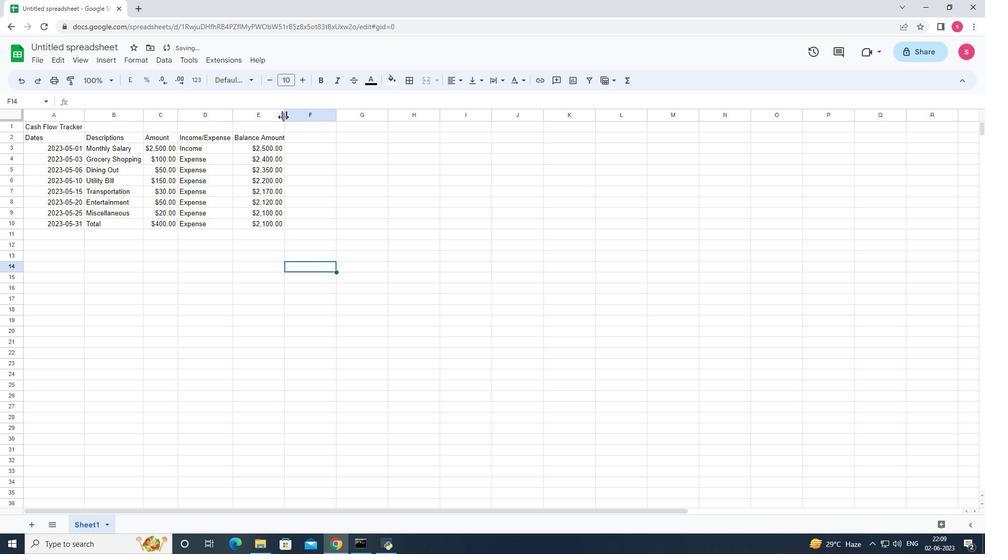 
Action: Mouse pressed left at (283, 117)
Screenshot: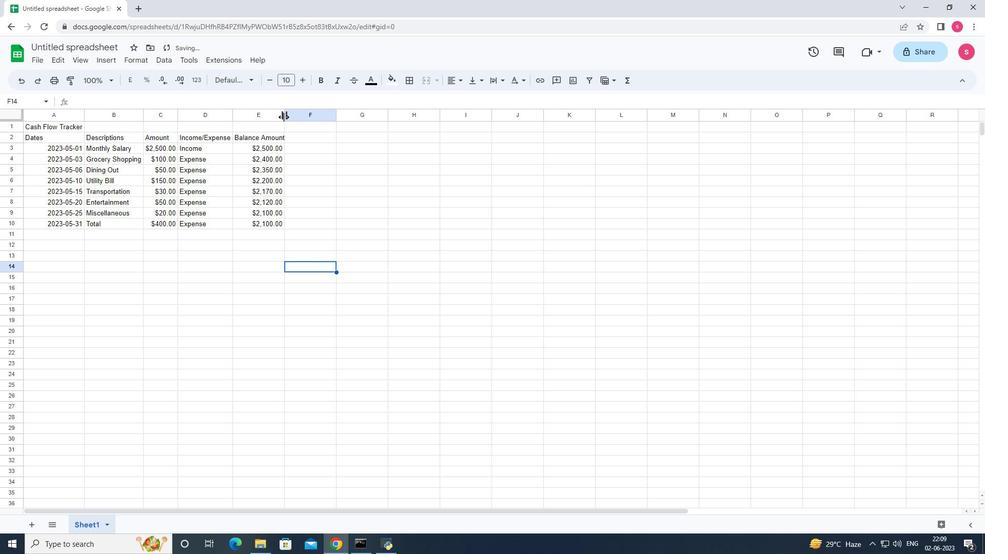 
Action: Mouse moved to (364, 189)
Screenshot: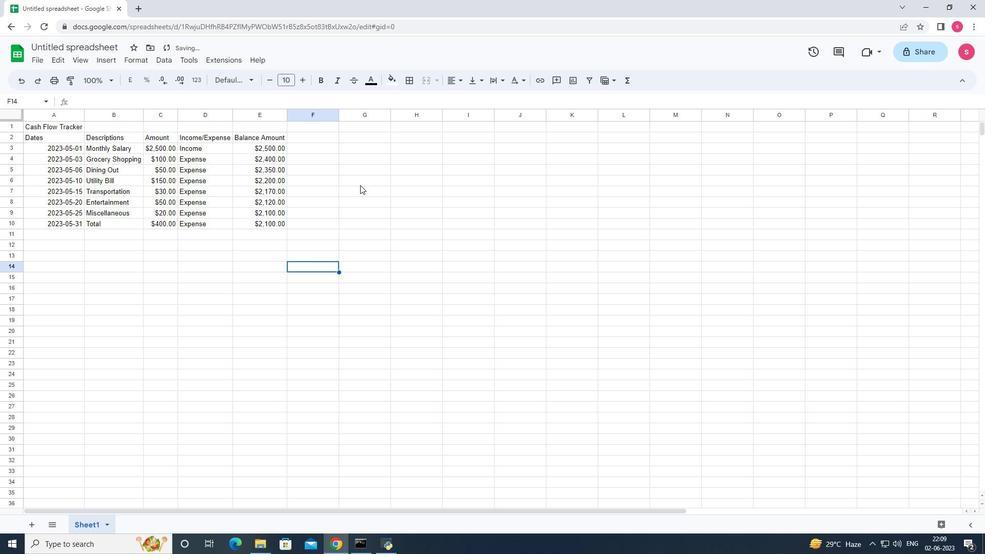 
Action: Key pressed ctrl+S
Screenshot: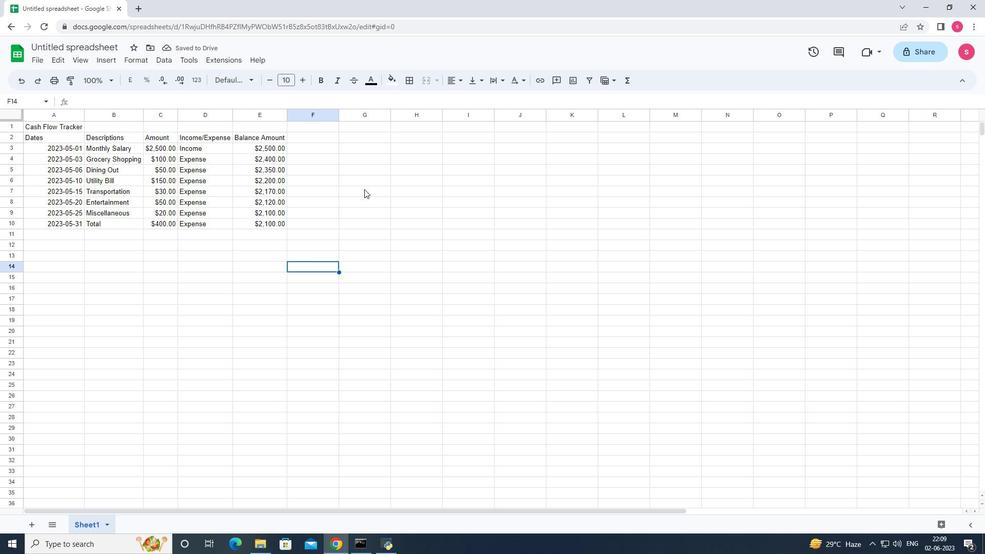 
Action: Mouse moved to (364, 189)
Screenshot: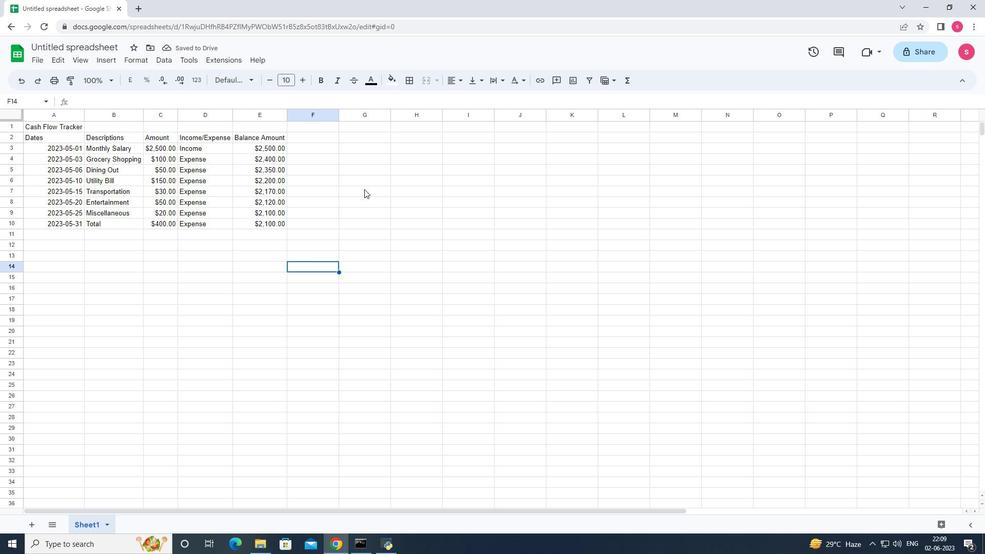 
